 Task: Set the "Video bitrate tolerance" for encoding in FFmpeg audio/video decoder to 2.
Action: Mouse moved to (101, 13)
Screenshot: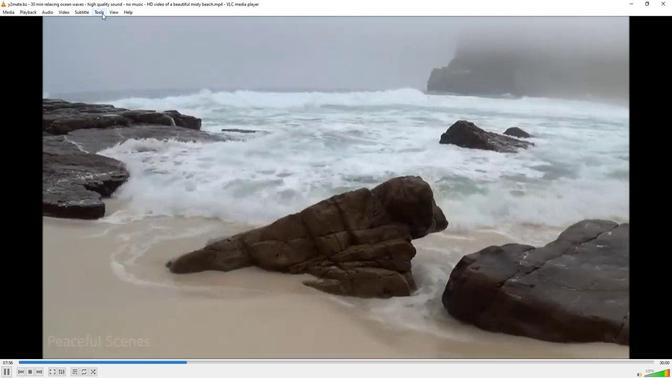 
Action: Mouse pressed left at (101, 13)
Screenshot: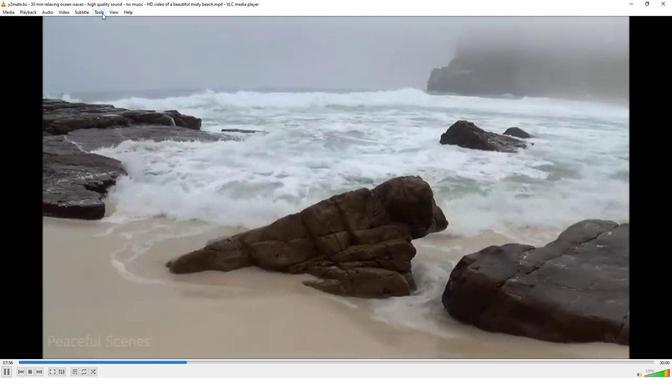 
Action: Mouse moved to (118, 95)
Screenshot: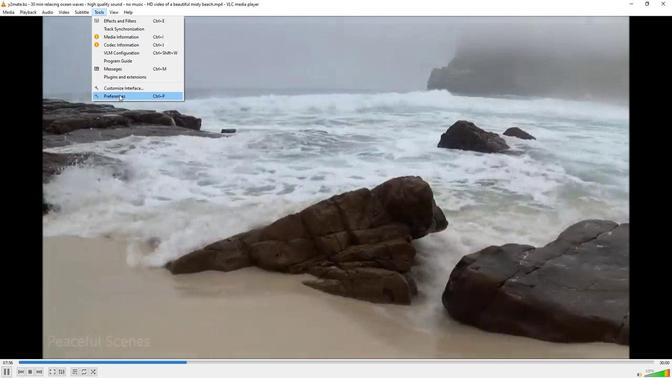 
Action: Mouse pressed left at (118, 95)
Screenshot: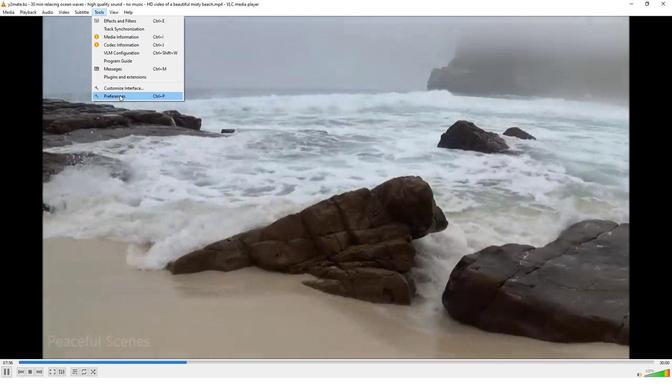 
Action: Mouse moved to (81, 291)
Screenshot: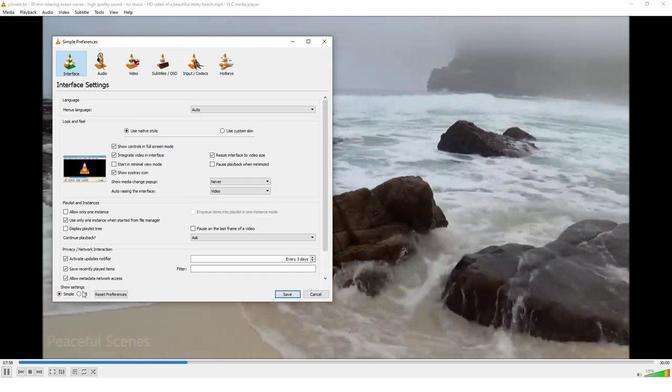 
Action: Mouse pressed left at (81, 291)
Screenshot: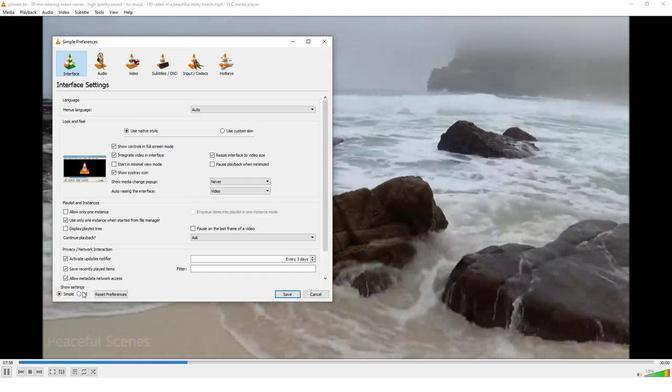 
Action: Mouse moved to (68, 195)
Screenshot: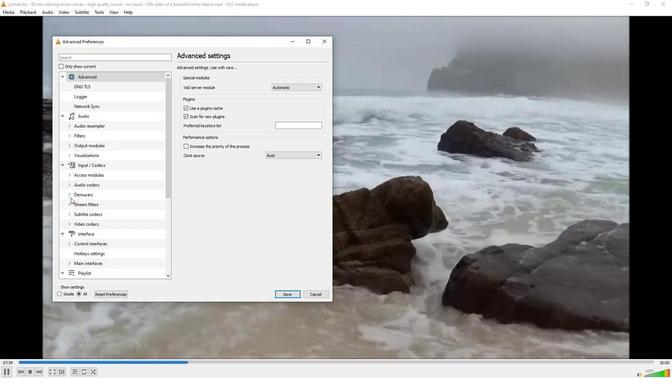 
Action: Mouse pressed left at (68, 195)
Screenshot: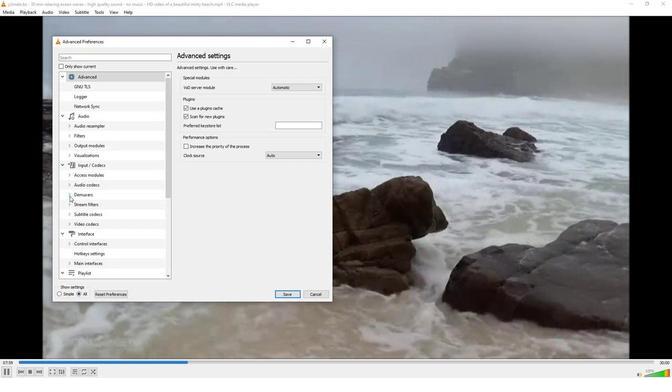 
Action: Mouse moved to (82, 229)
Screenshot: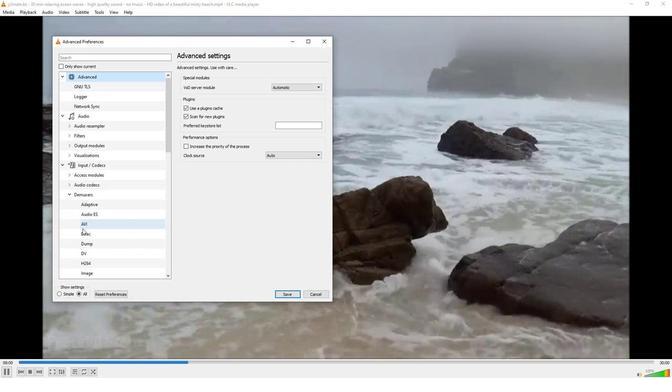 
Action: Mouse scrolled (82, 229) with delta (0, 0)
Screenshot: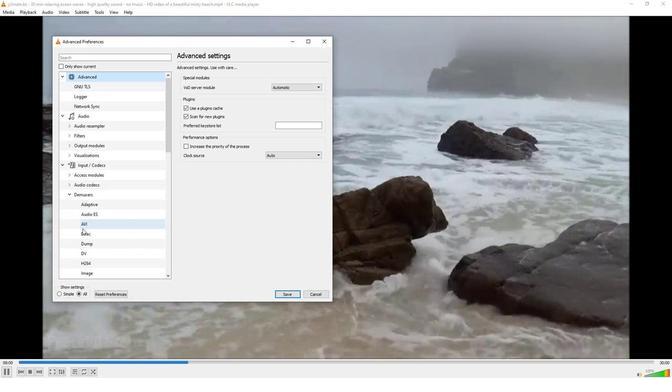 
Action: Mouse scrolled (82, 229) with delta (0, 0)
Screenshot: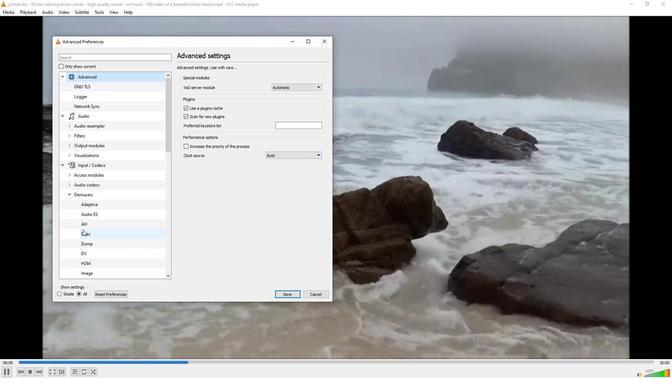 
Action: Mouse scrolled (82, 229) with delta (0, 0)
Screenshot: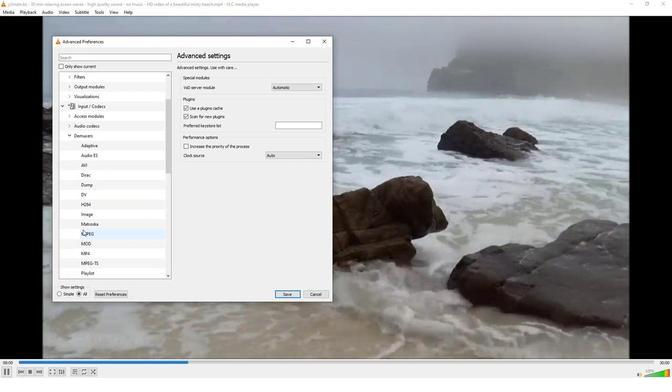 
Action: Mouse scrolled (82, 229) with delta (0, 0)
Screenshot: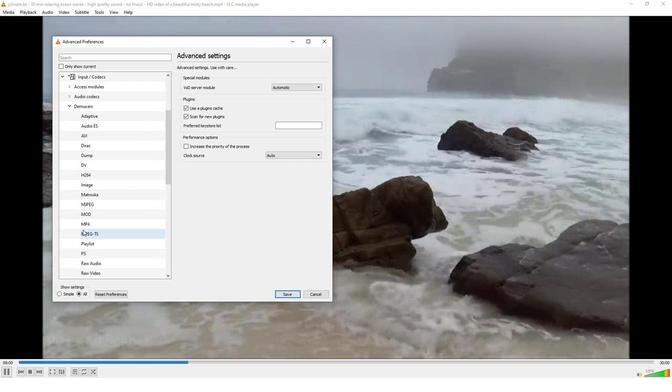 
Action: Mouse scrolled (82, 229) with delta (0, 0)
Screenshot: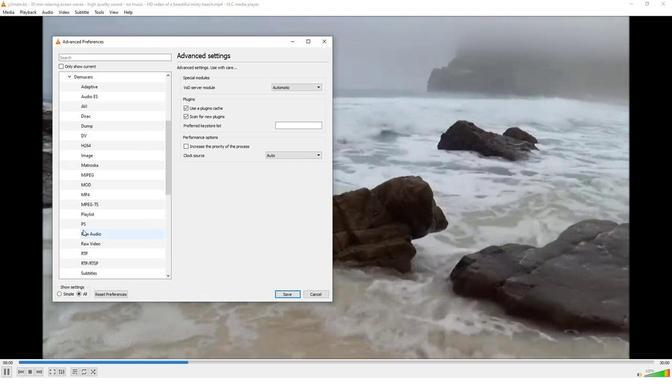 
Action: Mouse scrolled (82, 229) with delta (0, 0)
Screenshot: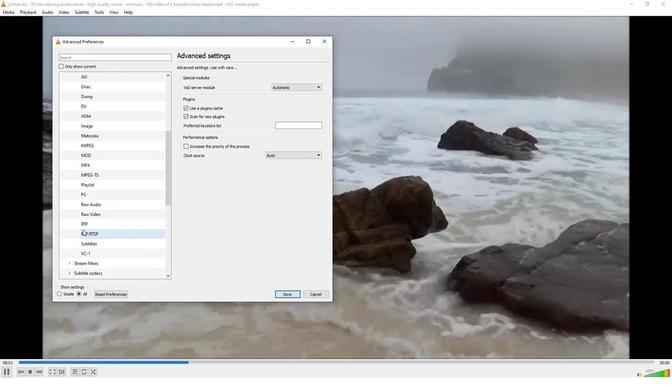 
Action: Mouse moved to (71, 252)
Screenshot: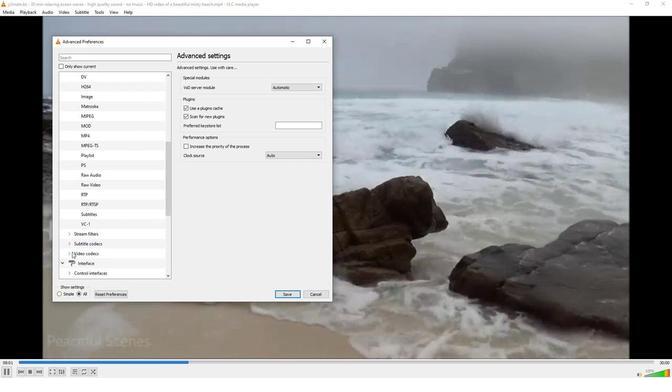 
Action: Mouse pressed left at (71, 252)
Screenshot: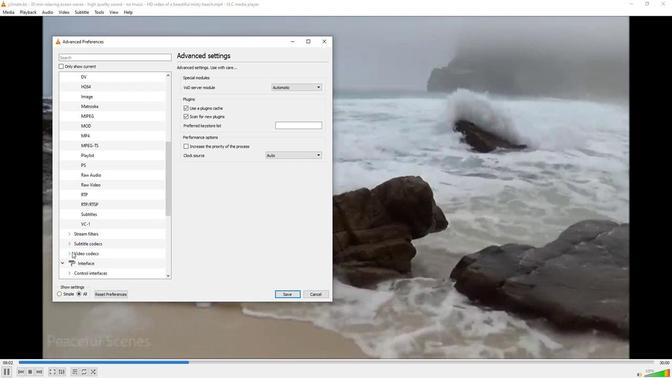 
Action: Mouse moved to (97, 271)
Screenshot: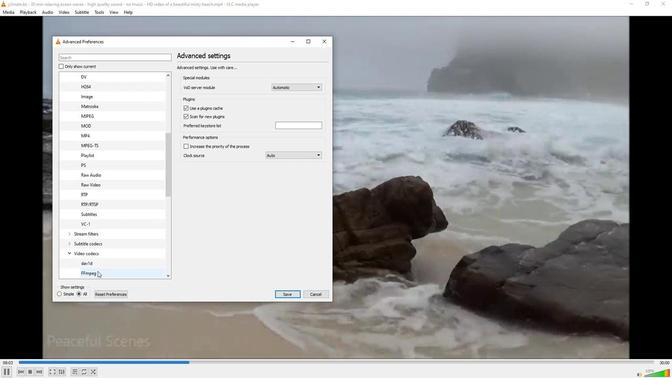 
Action: Mouse pressed left at (97, 271)
Screenshot: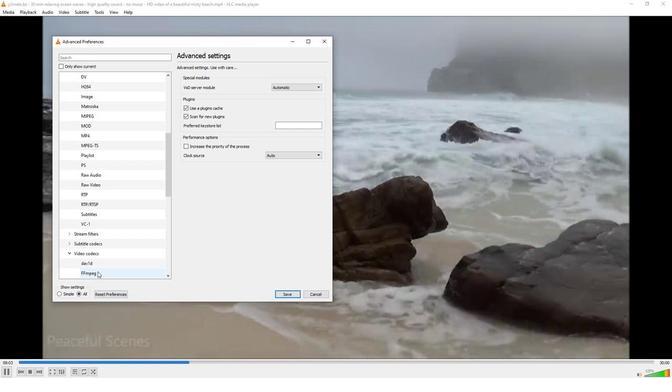 
Action: Mouse moved to (218, 255)
Screenshot: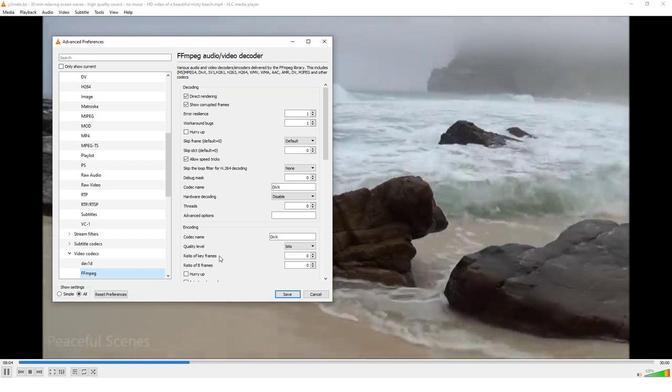 
Action: Mouse scrolled (218, 255) with delta (0, 0)
Screenshot: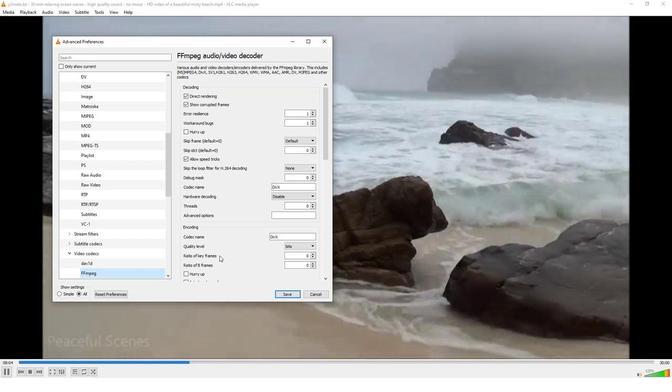 
Action: Mouse moved to (218, 255)
Screenshot: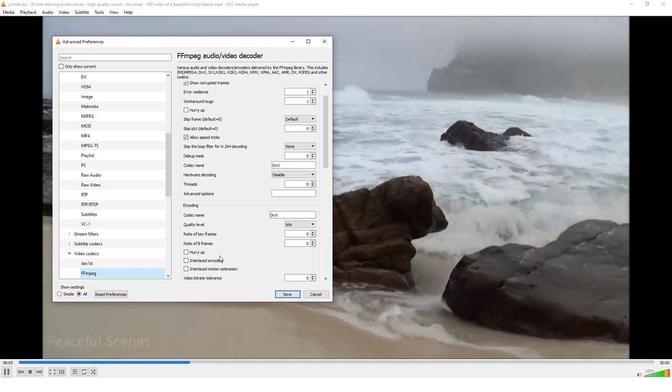 
Action: Mouse scrolled (218, 255) with delta (0, 0)
Screenshot: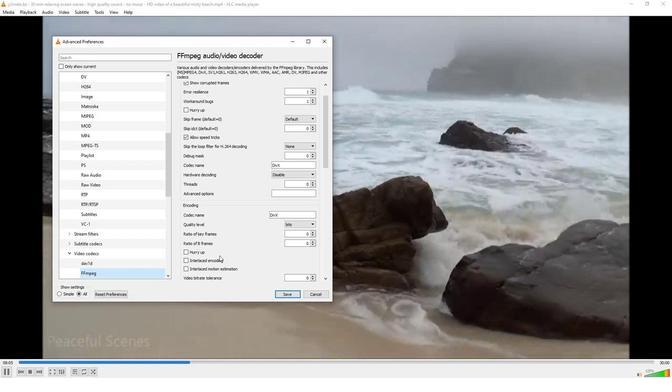 
Action: Mouse moved to (312, 254)
Screenshot: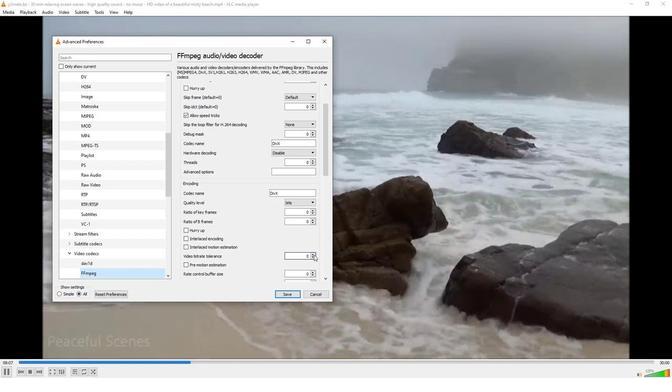 
Action: Mouse pressed left at (312, 254)
Screenshot: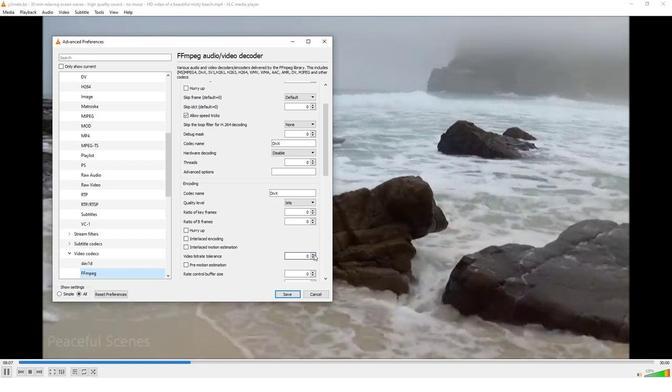 
Action: Mouse pressed left at (312, 254)
Screenshot: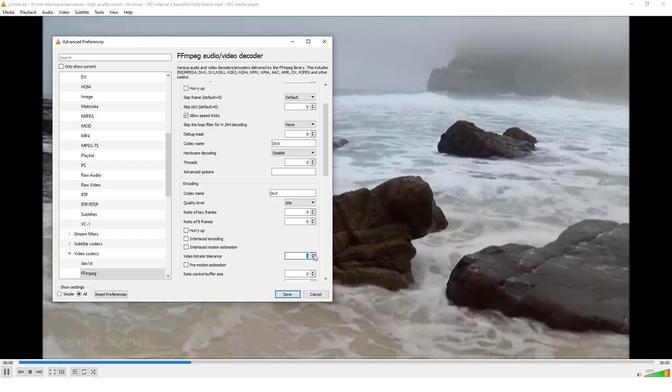 
Action: Mouse moved to (239, 266)
Screenshot: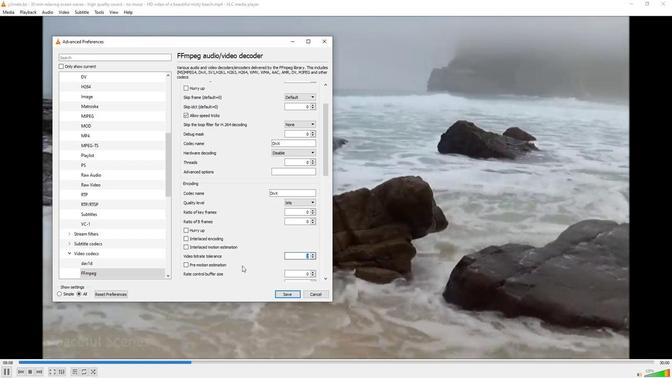 
